 Task: Create Card Industry Trend Analysis in Board Email Marketing Templates to Workspace Investor Relations. Create Card Civil Engineering Review in Board Employee Survey and Feedback to Workspace Investor Relations. Create Card Market Research Survey in Board Product Roadmap Planning and Execution to Workspace Investor Relations
Action: Mouse moved to (249, 171)
Screenshot: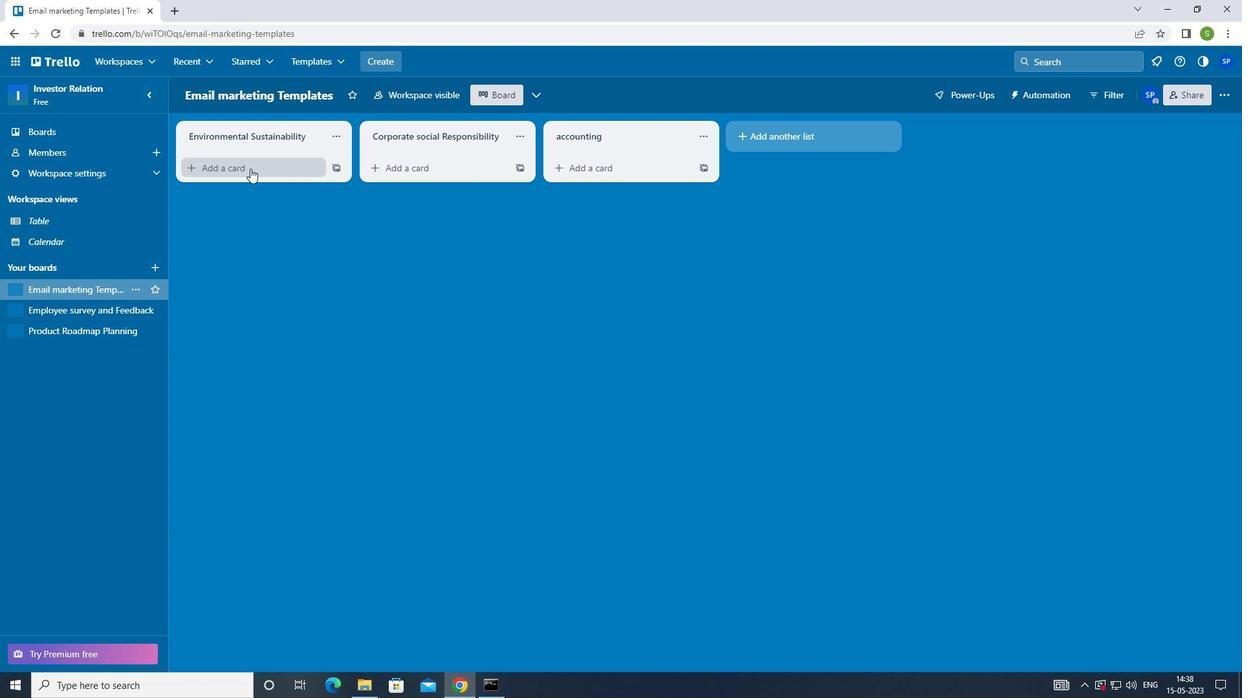 
Action: Mouse pressed left at (249, 171)
Screenshot: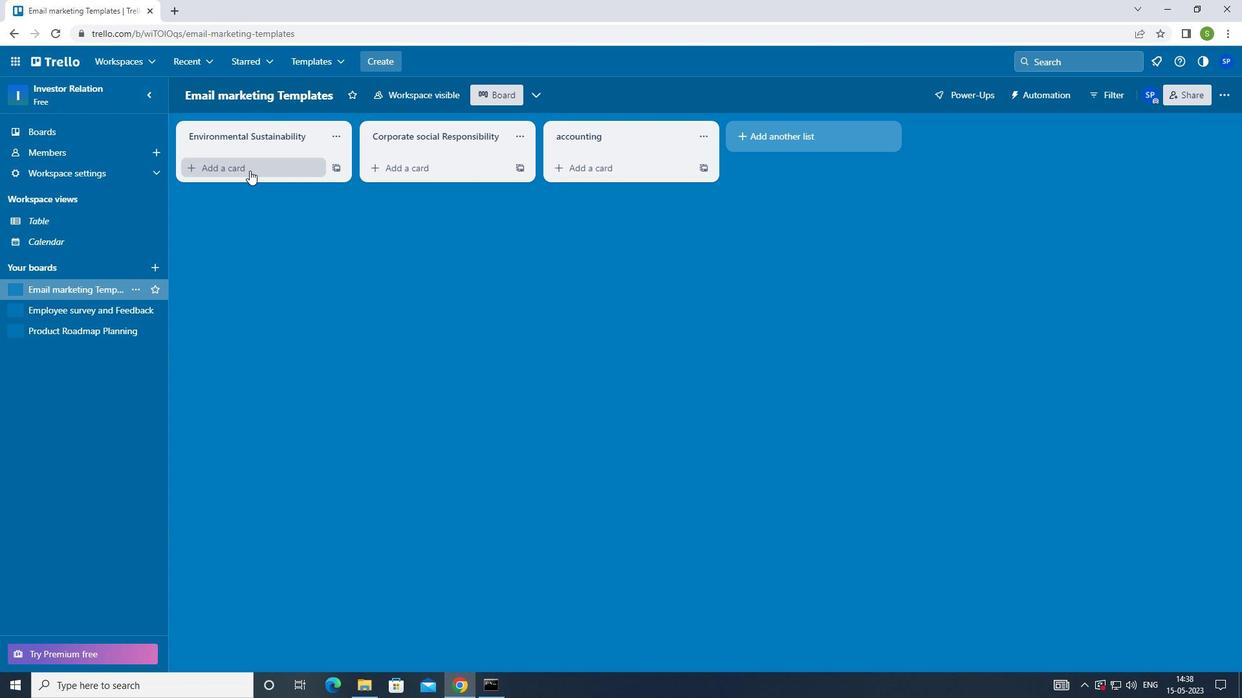 
Action: Mouse moved to (260, 284)
Screenshot: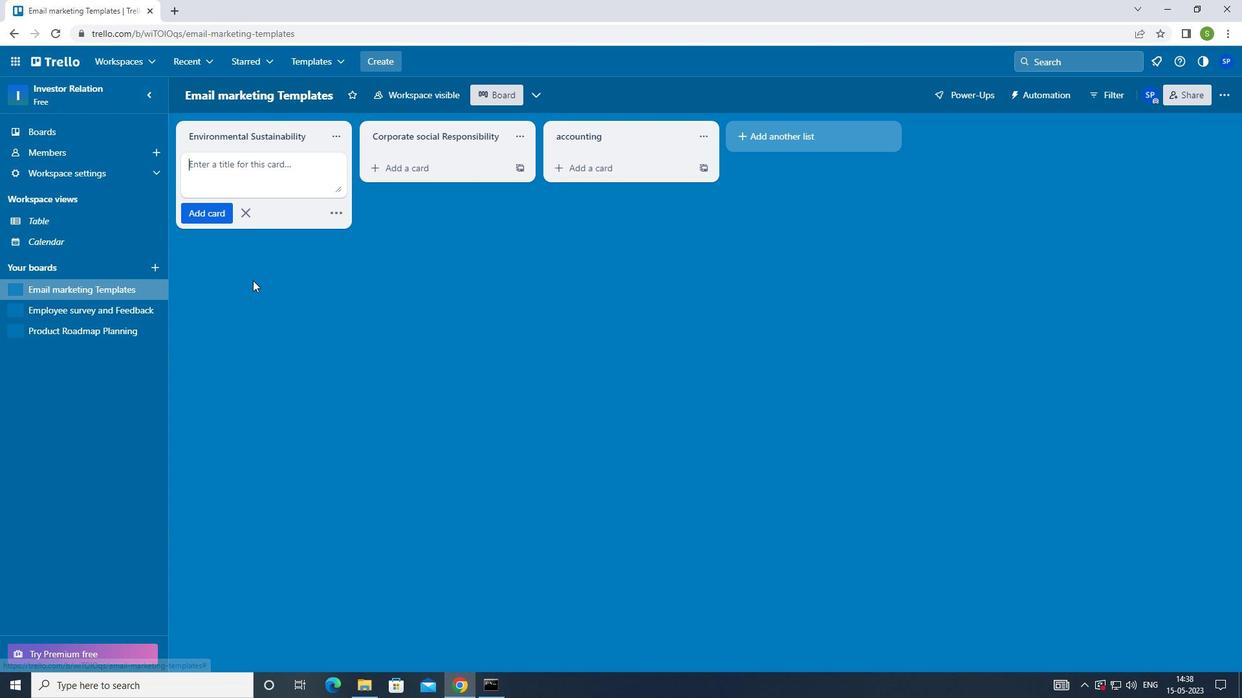 
Action: Key pressed <Key.shift_r>Industry<Key.space><Key.shift_r><Key.shift_r><Key.shift_r><Key.shift_r><Key.shift_r><Key.shift_r><Key.shift_r><Key.shift_r><Key.shift_r><Key.shift_r><Key.shift_r><Key.shift_r><Key.shift_r><Key.shift_r><Key.shift_r><Key.shift_r><Key.shift_r><Key.shift_r><Key.shift_r><Key.shift_r>Trend<Key.space><Key.shift>ANALYSIS<Key.enter>
Screenshot: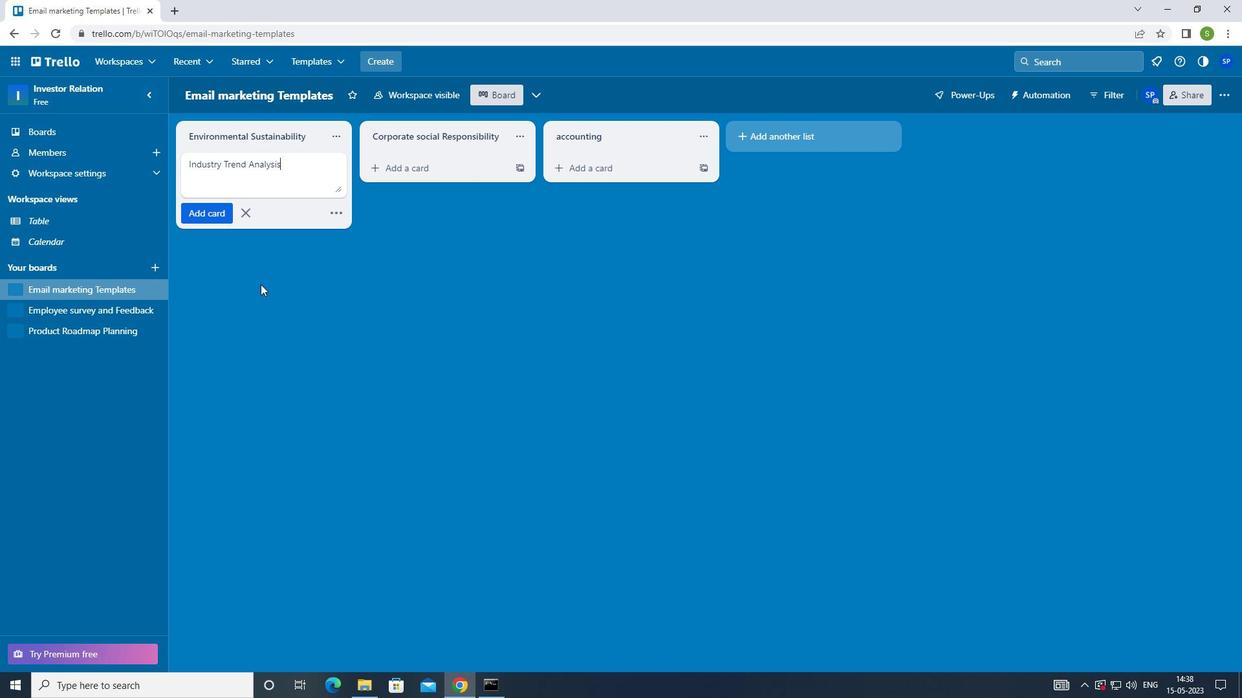 
Action: Mouse moved to (102, 315)
Screenshot: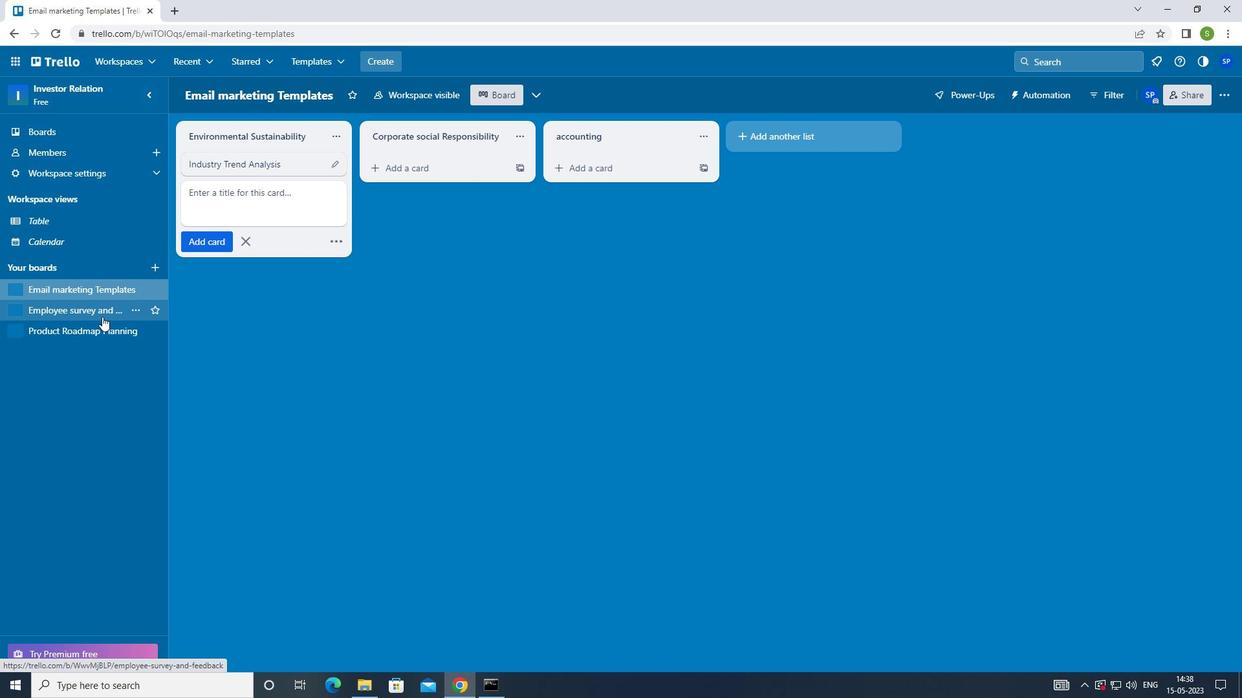 
Action: Mouse pressed left at (102, 315)
Screenshot: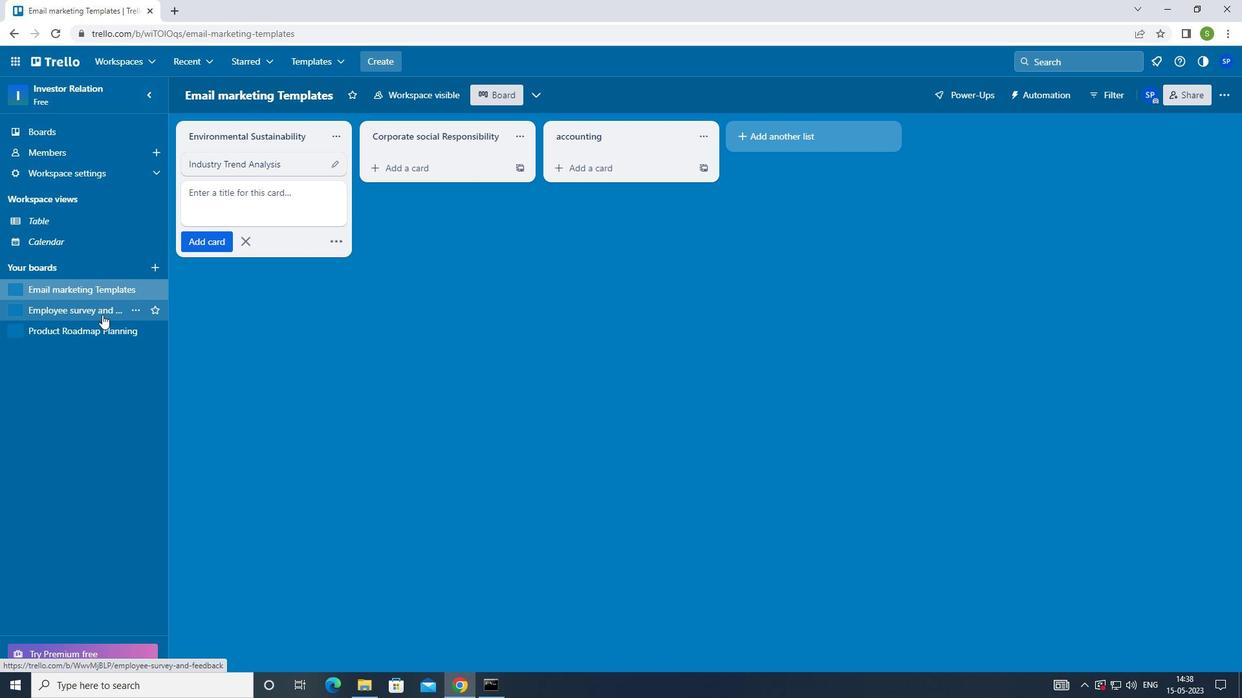 
Action: Mouse moved to (284, 168)
Screenshot: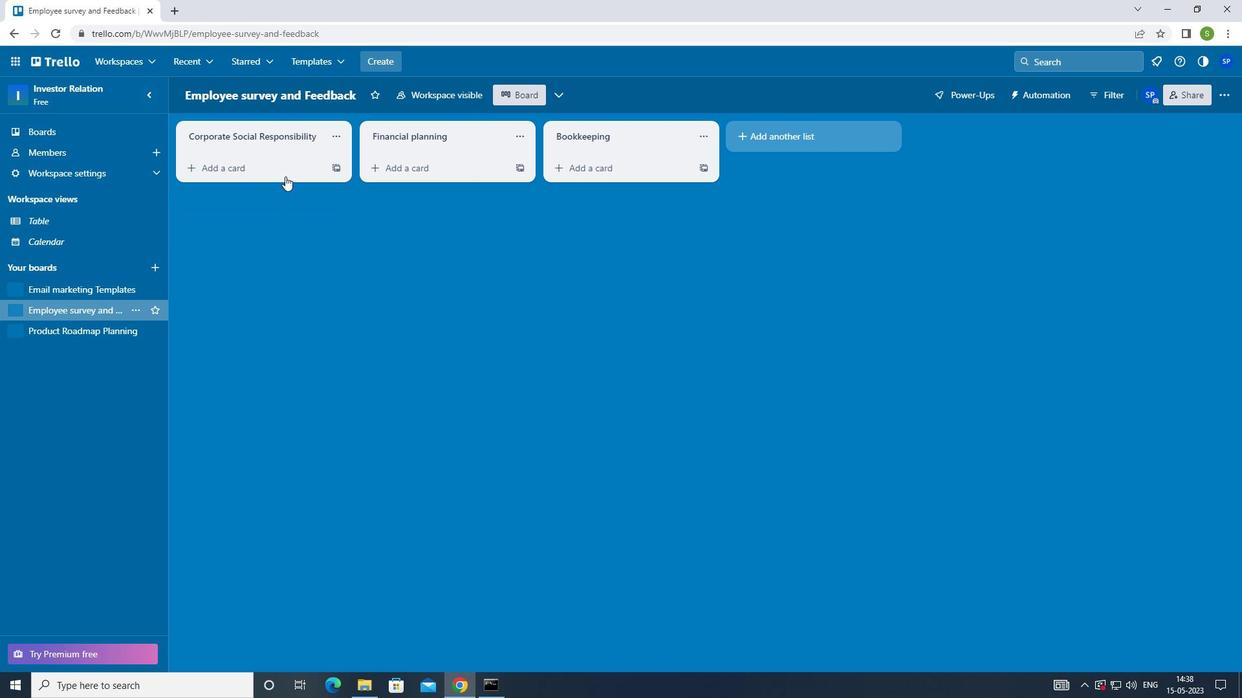 
Action: Mouse pressed left at (284, 168)
Screenshot: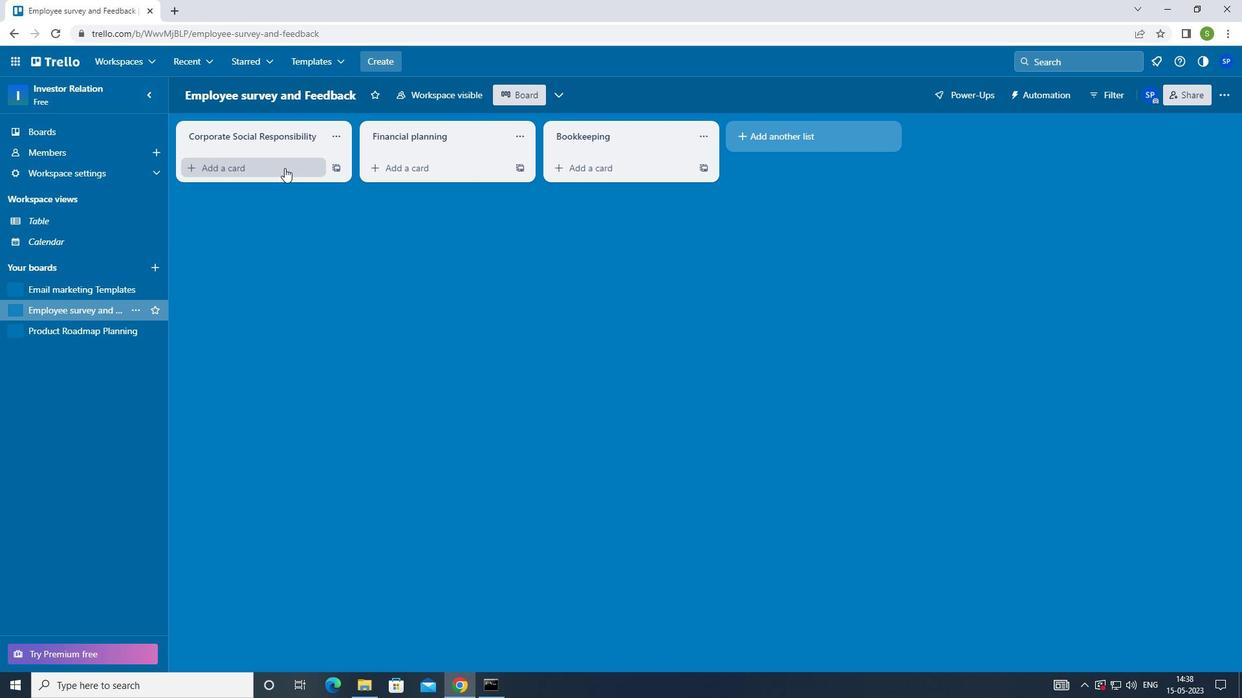 
Action: Mouse moved to (337, 298)
Screenshot: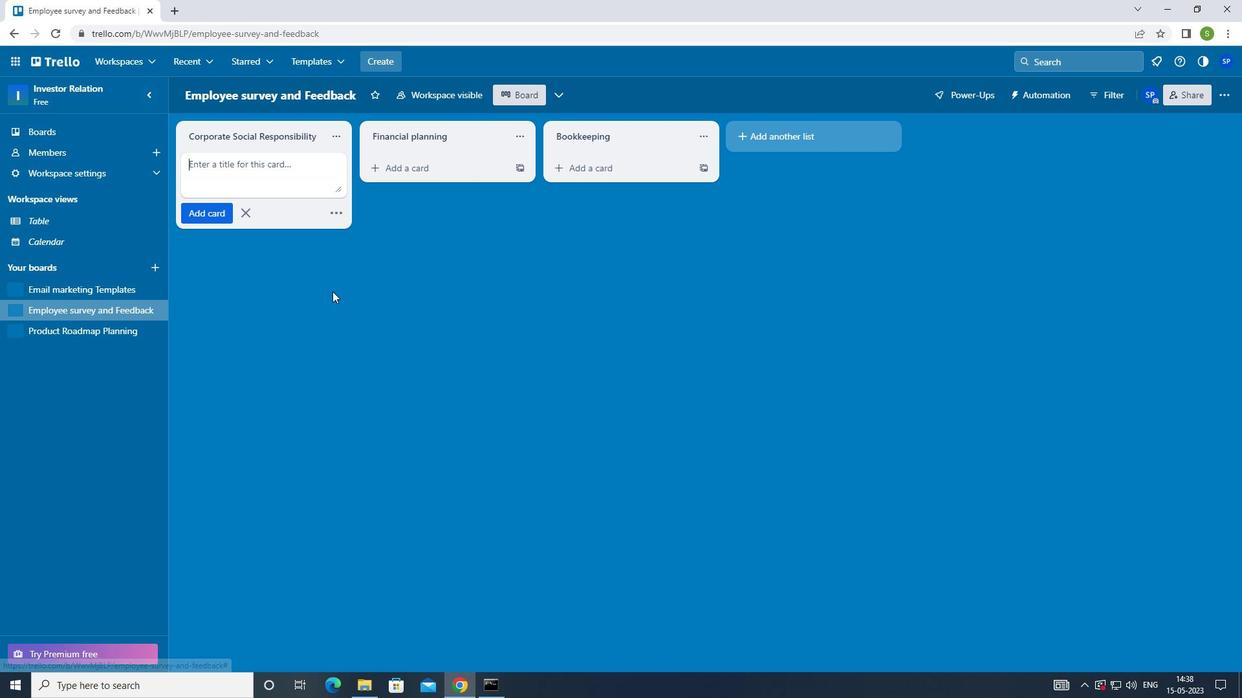 
Action: Key pressed <Key.shift>
Screenshot: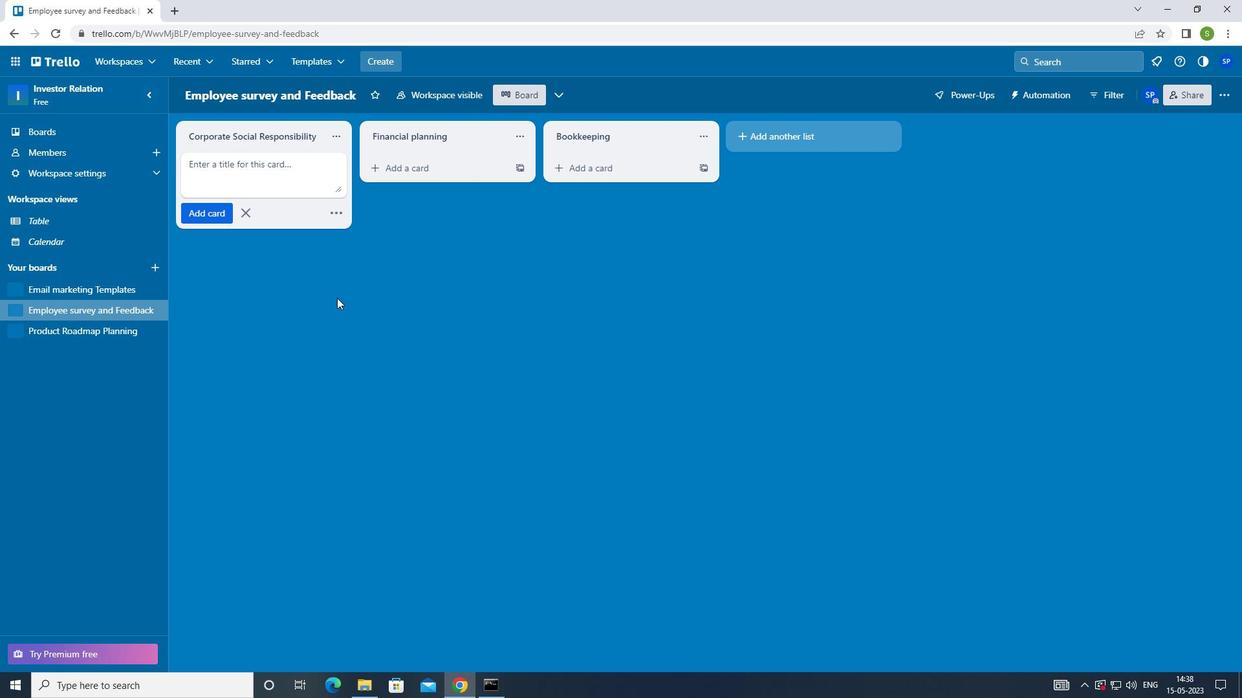 
Action: Mouse moved to (337, 298)
Screenshot: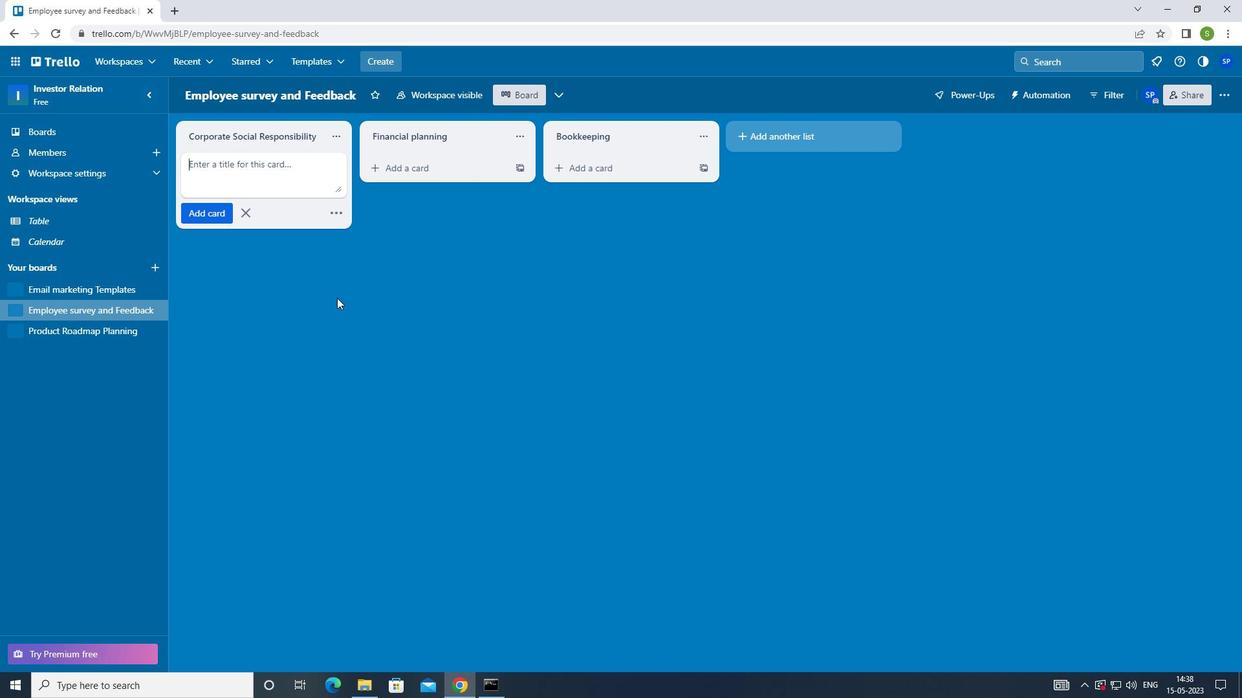 
Action: Key pressed <Key.shift><Key.shift><Key.shift><Key.shift>CIVIL<Key.space><Key.shift>ENGINEERING<Key.space><Key.shift>REVIEW<Key.enter>
Screenshot: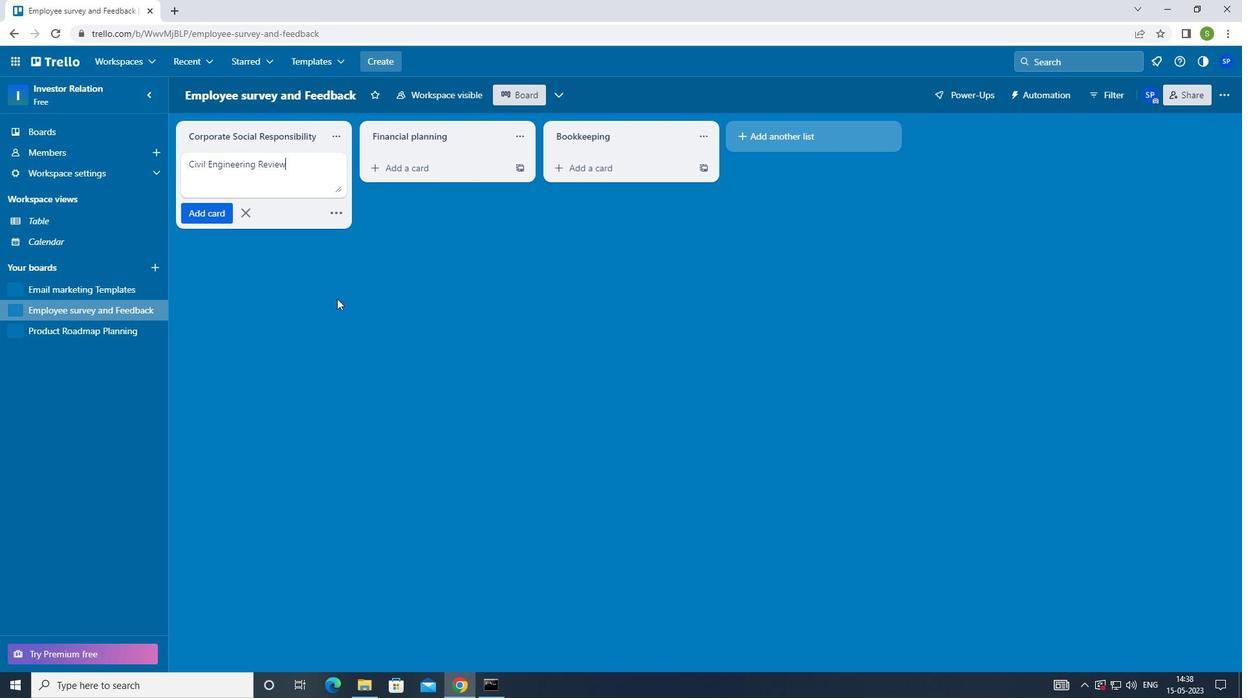 
Action: Mouse moved to (94, 332)
Screenshot: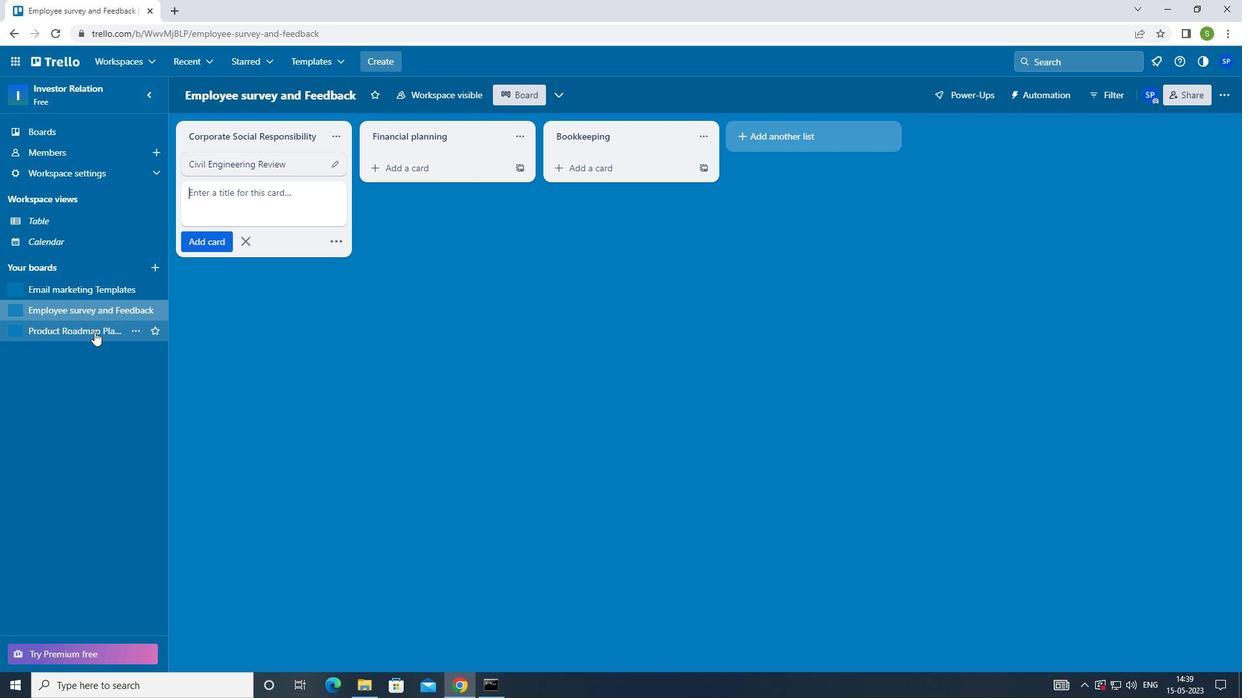 
Action: Mouse pressed left at (94, 332)
Screenshot: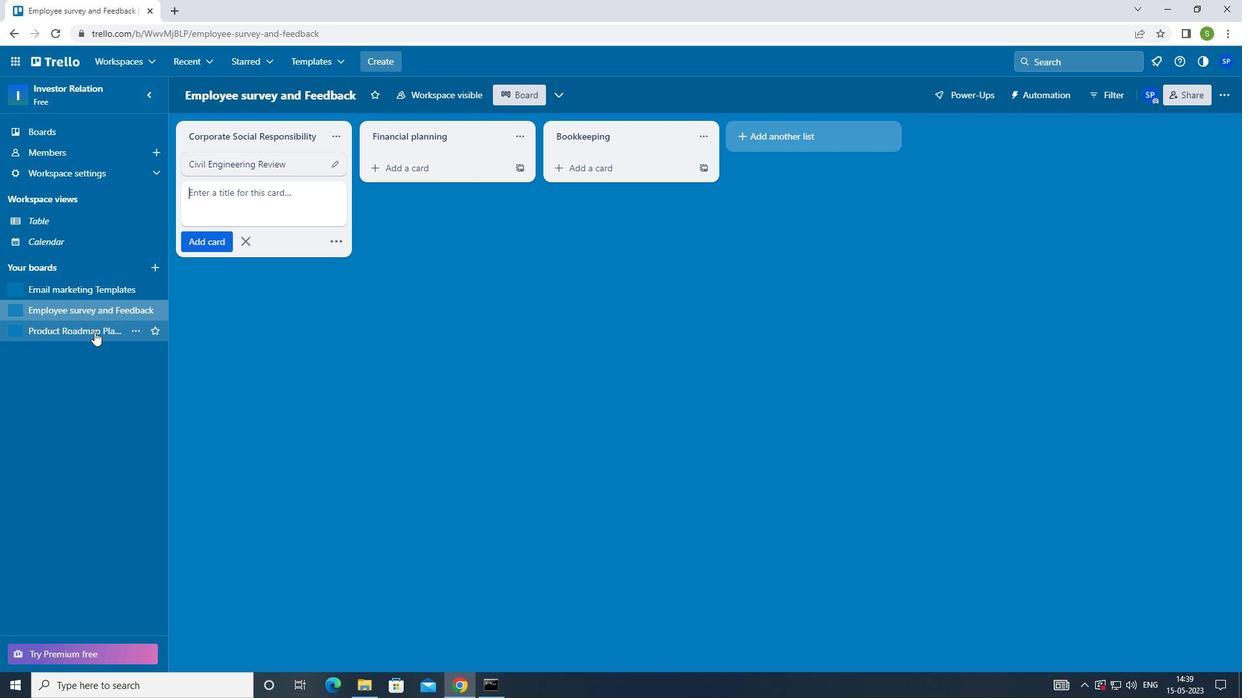 
Action: Mouse moved to (242, 170)
Screenshot: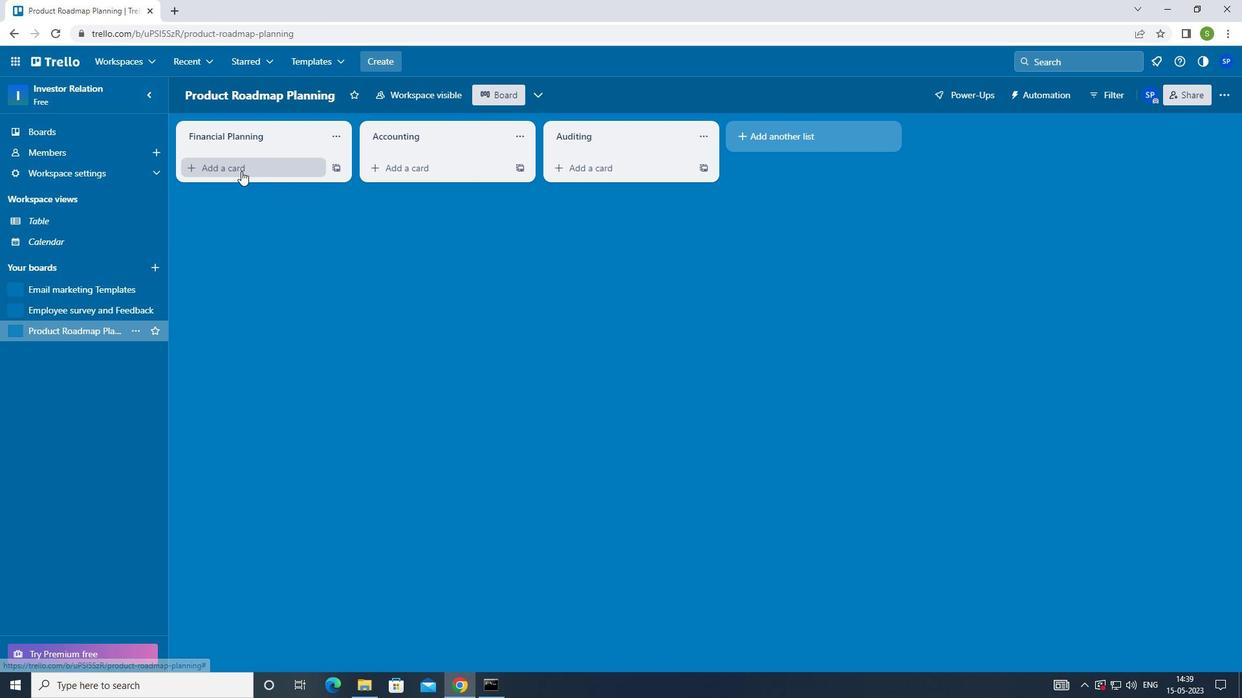 
Action: Mouse pressed left at (242, 170)
Screenshot: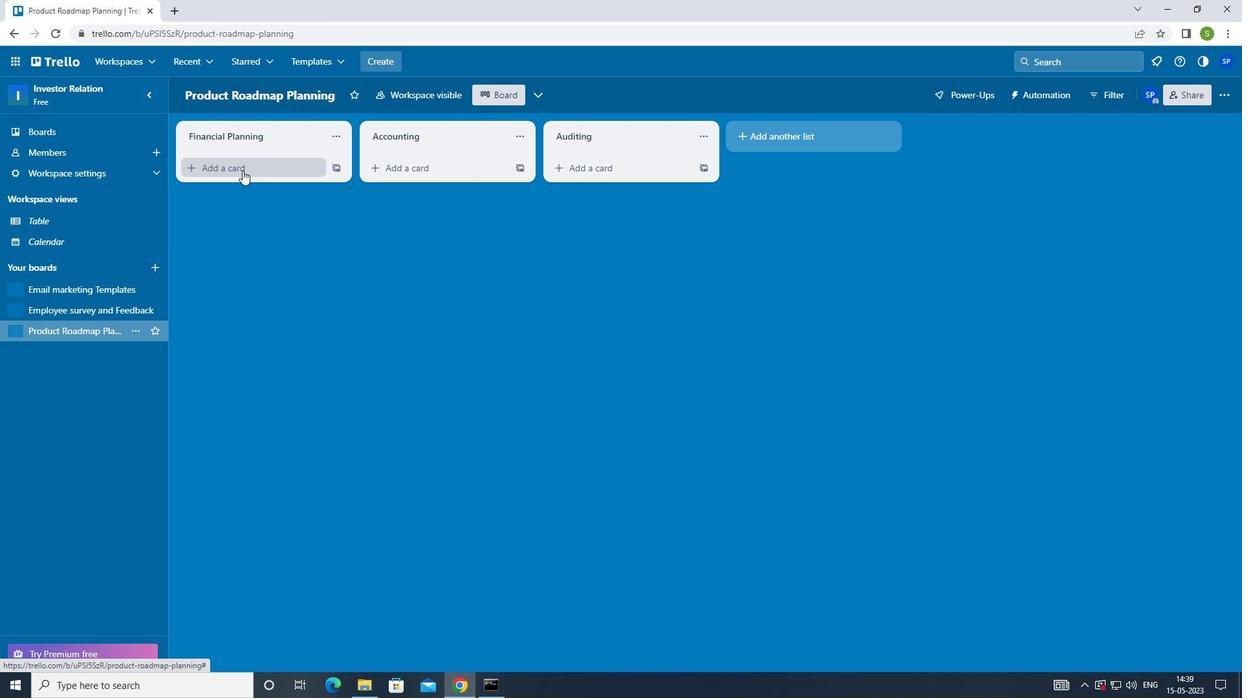 
Action: Mouse moved to (261, 310)
Screenshot: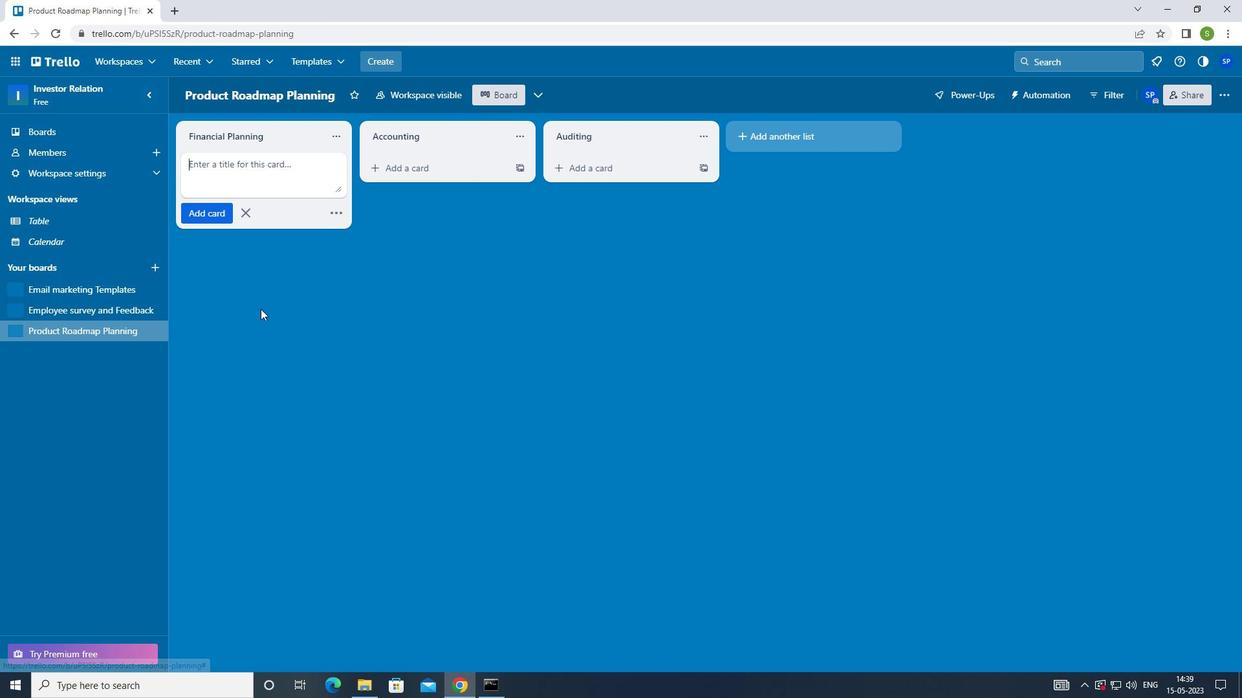 
Action: Key pressed <Key.shift>MARKET<Key.space><Key.shift>RESEARCH<Key.space><Key.shift>SURVEY<Key.enter><Key.f8>
Screenshot: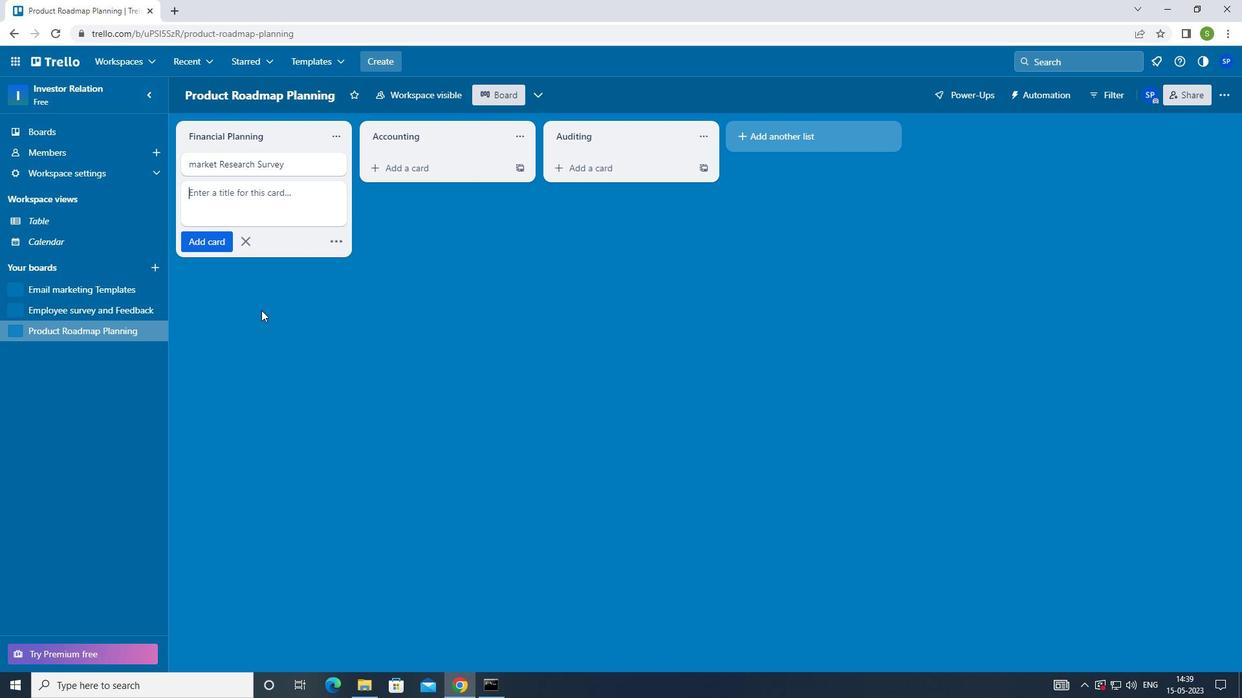 
